 Task: Open an excel sheet with  and write heading  Product price data  Add product name:-  ' TOMS Shoe, UGG Shoe, Wolverine Shoe, Z-Coil Shoe, Adidas shoe, Gucci T-shirt, Louis Vuitton bag, Zara Shirt, H&M jeans, Chanel perfume. ' in April Last week sales are  5000 to 5050. product price in between:-  5000 to 10000. Save page analysisSalesByPromotion_2022
Action: Mouse moved to (931, 499)
Screenshot: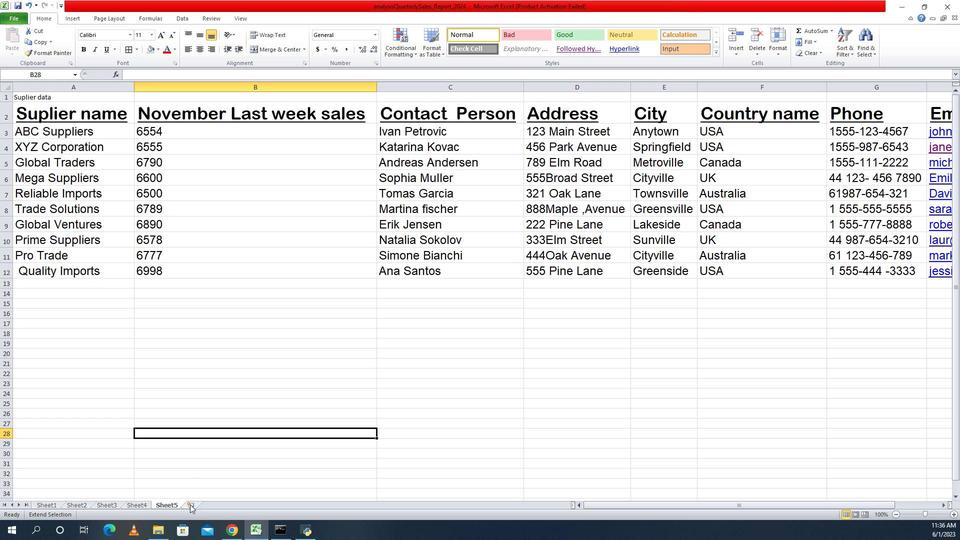 
Action: Mouse pressed left at (931, 499)
Screenshot: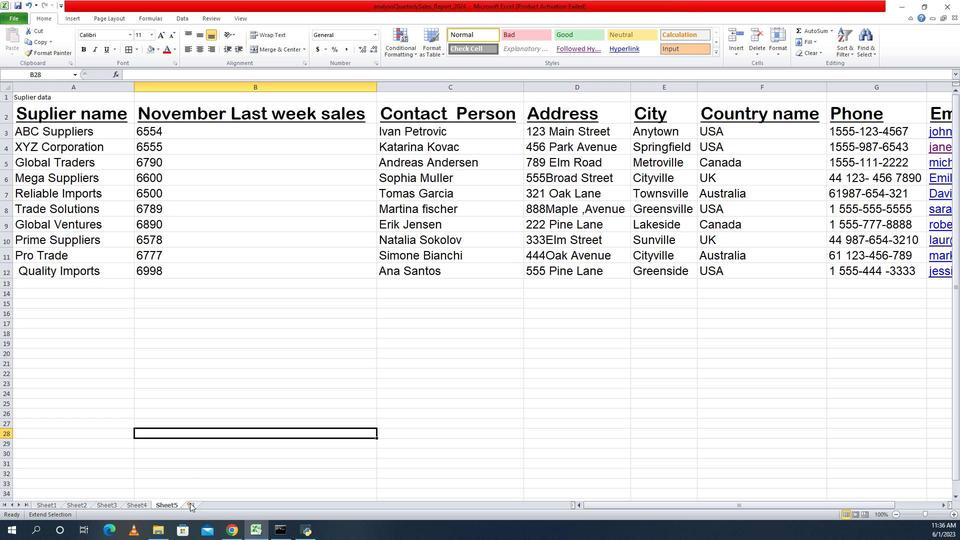 
Action: Mouse moved to (773, 93)
Screenshot: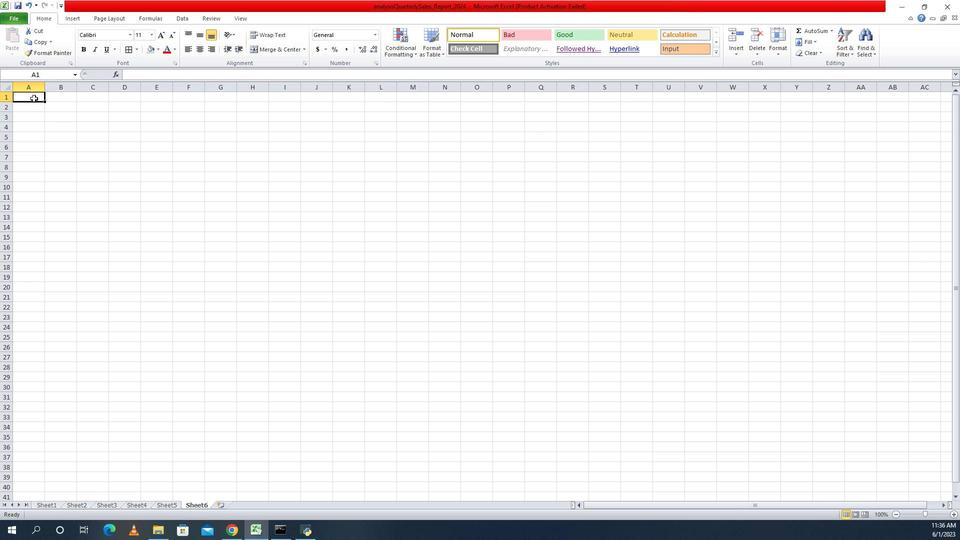 
Action: Mouse pressed left at (773, 93)
Screenshot: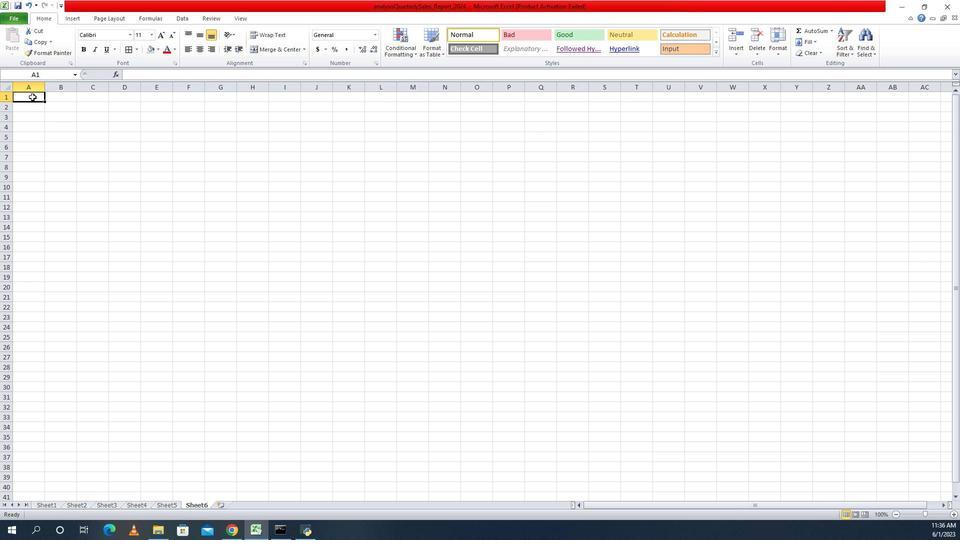 
Action: Mouse pressed left at (773, 93)
Screenshot: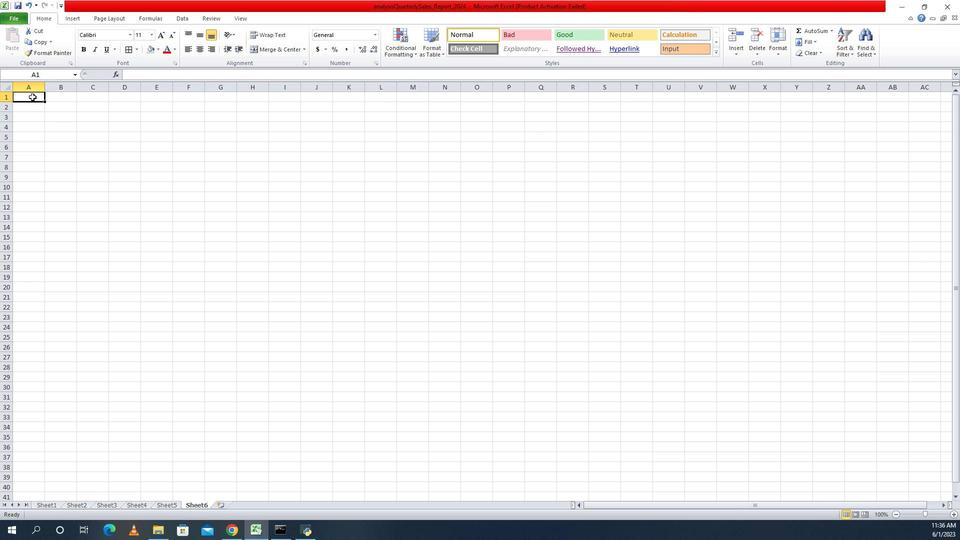 
Action: Key pressed <Key.caps_lock>P<Key.caps_lock>rod<Key.backspace>uct<Key.space><Key.caps_lock>P<Key.caps_lock>rice<Key.space><Key.caps_lock>D<Key.caps_lock>ata<Key.enter><Key.caps_lock>P<Key.caps_lock>roduct<Key.space>name<Key.enter><Key.caps_lock>TOMS<Key.space>S<Key.caps_lock>hoe<Key.enter>u<Key.backspace><Key.caps_lock>UGG<Key.space>S<Key.caps_lock>hoe<Key.enter><Key.caps_lock>W<Key.caps_lock>olverine<Key.space><Key.caps_lock>S<Key.caps_lock>hoe<Key.enter><Key.caps_lock>Z-C<Key.caps_lock>il<Key.space><Key.caps_lock>S<Key.caps_lock>hoe<Key.enter><Key.up>
Screenshot: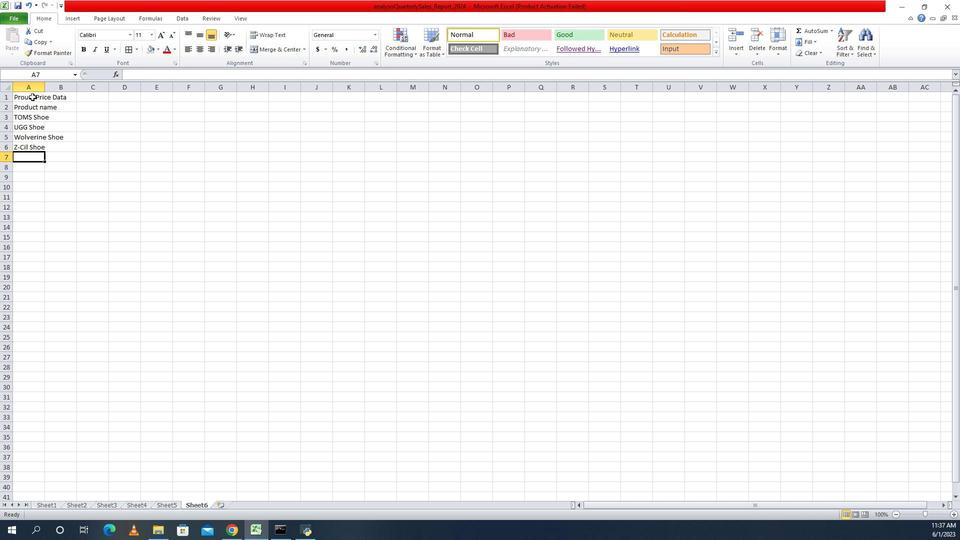
Action: Mouse moved to (766, 144)
Screenshot: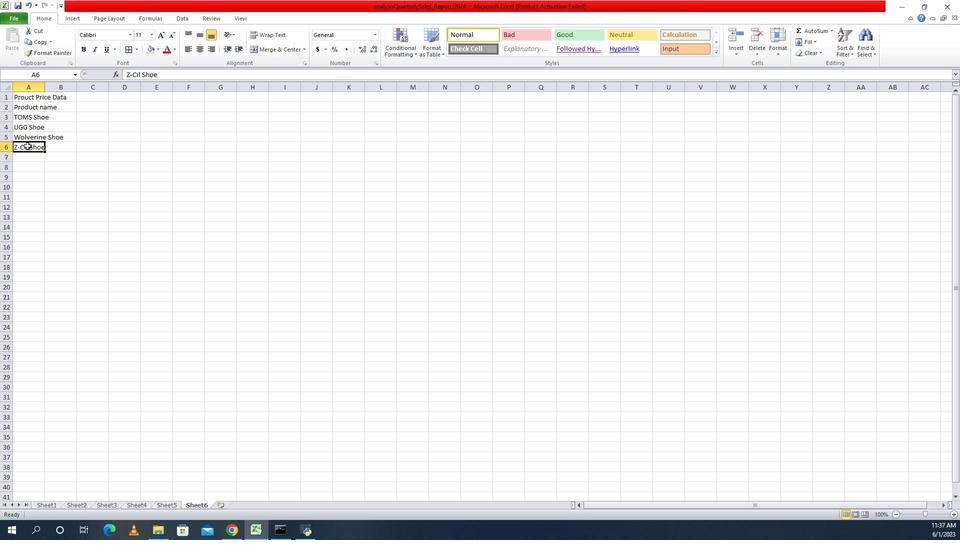 
Action: Mouse pressed left at (766, 144)
Screenshot: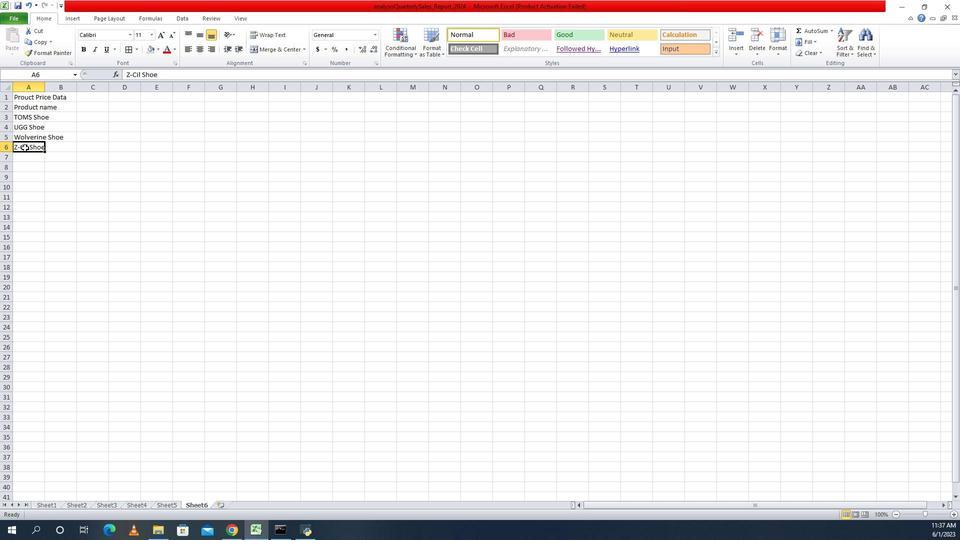 
Action: Mouse pressed left at (766, 144)
Screenshot: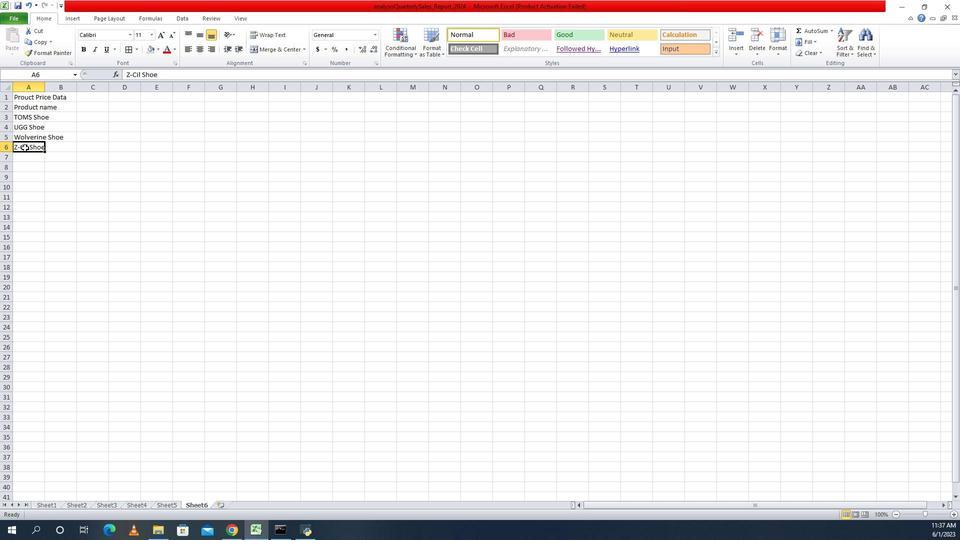 
Action: Mouse moved to (771, 152)
Screenshot: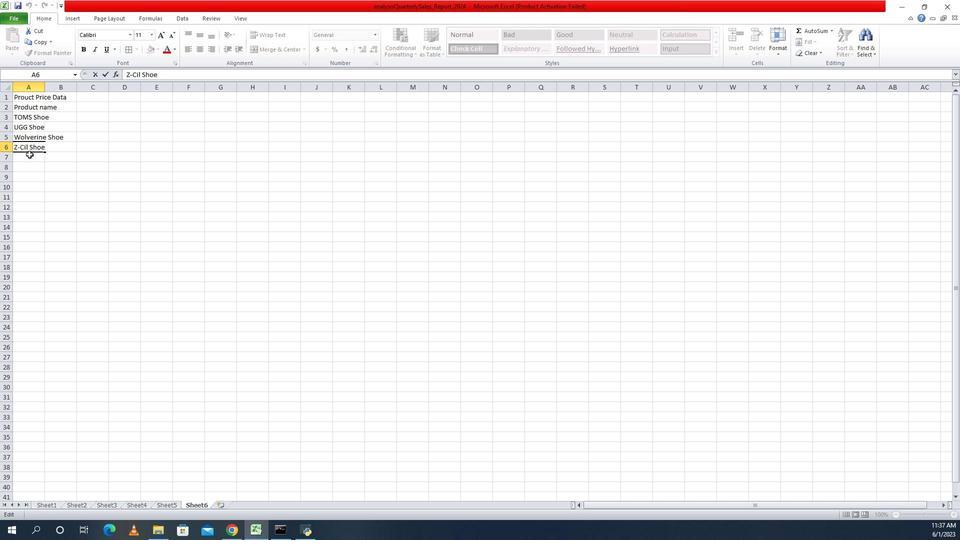 
Action: Key pressed o
Screenshot: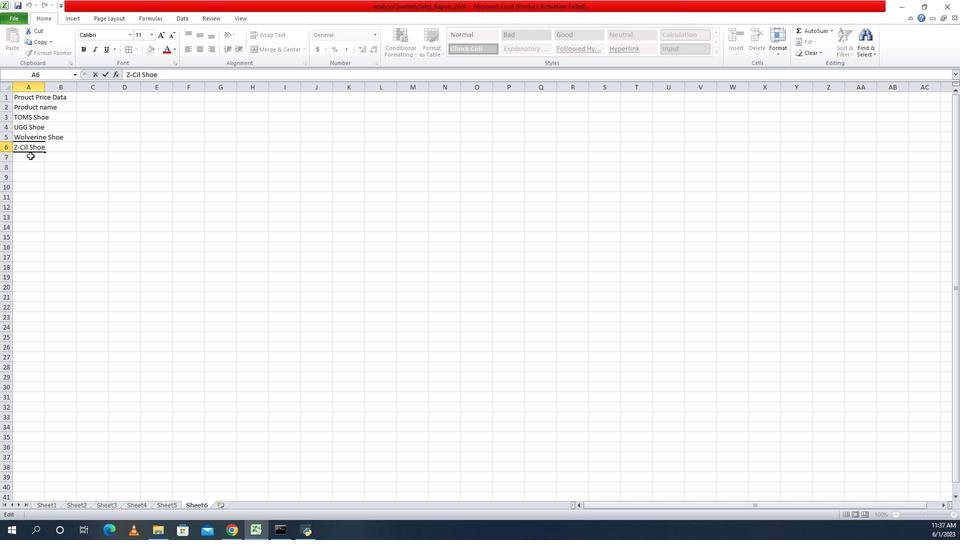 
Action: Mouse moved to (772, 156)
Screenshot: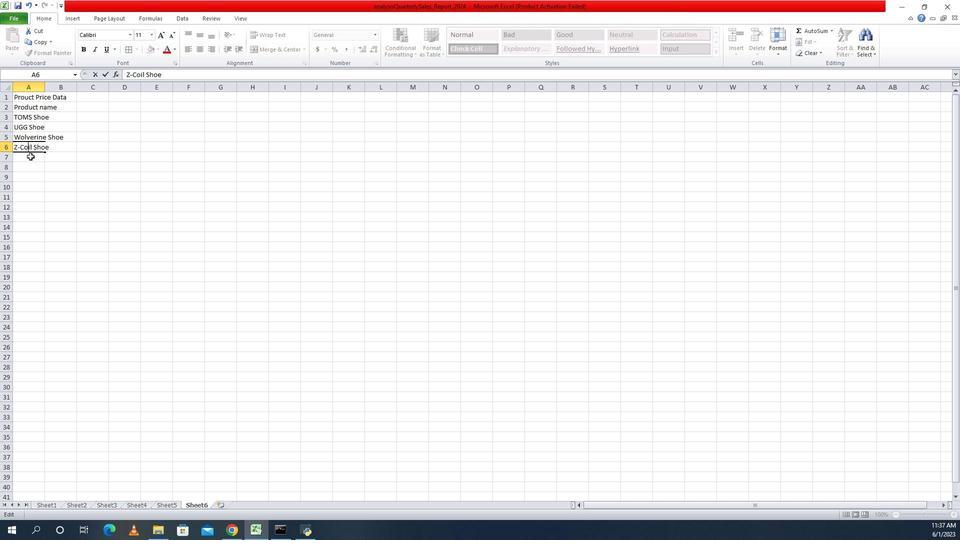 
Action: Mouse pressed left at (772, 156)
Screenshot: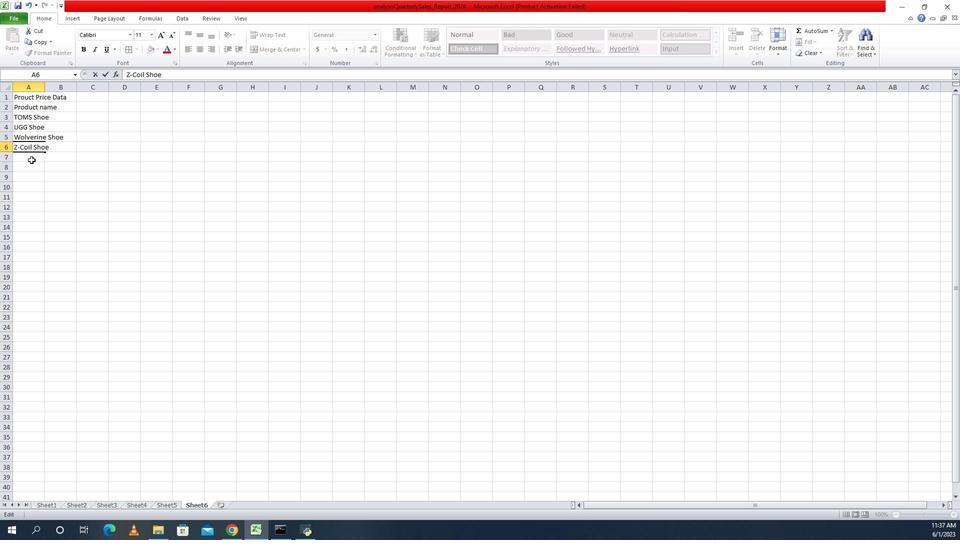
Action: Key pressed <Key.caps_lock>A<Key.caps_lock>disas<Key.space>ahoe<Key.enter><Key.up>
Screenshot: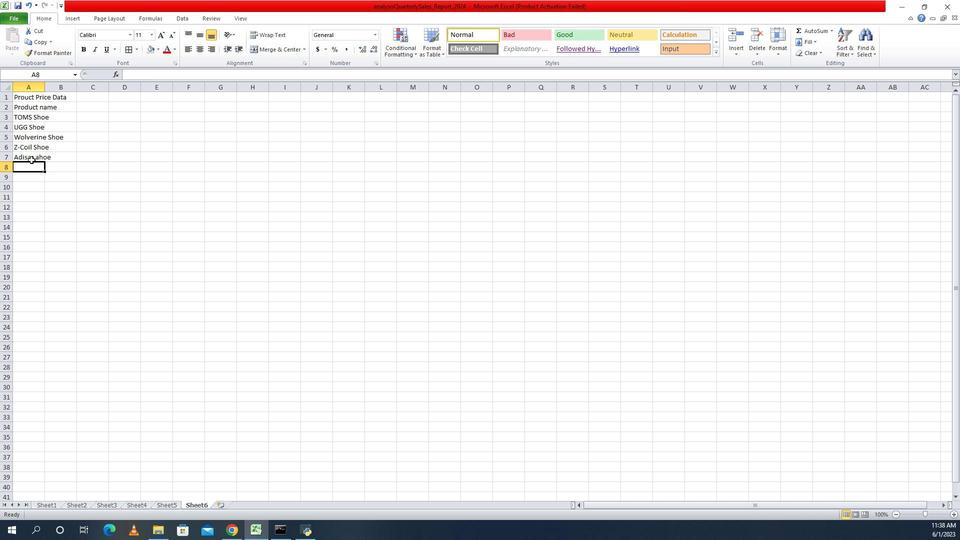 
Action: Mouse moved to (776, 154)
Screenshot: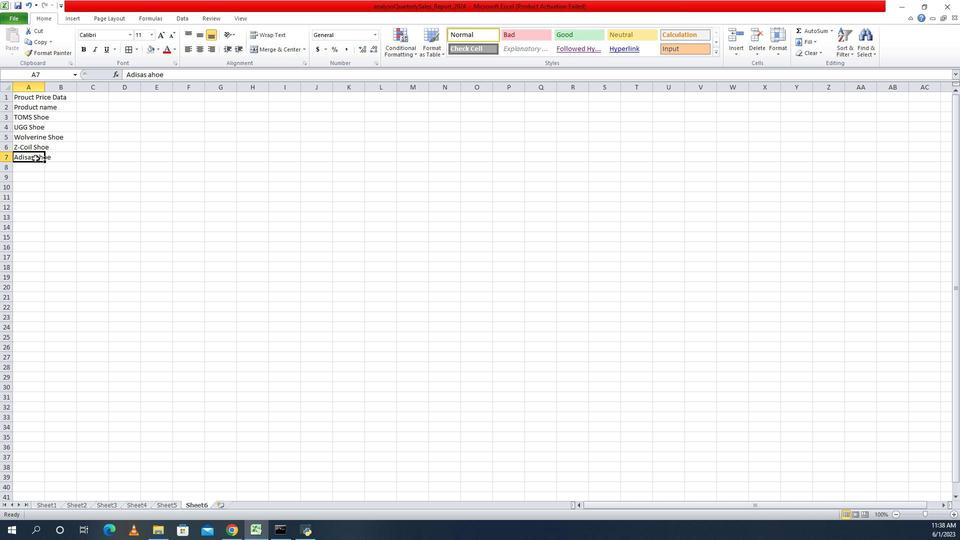 
Action: Mouse pressed left at (776, 154)
Screenshot: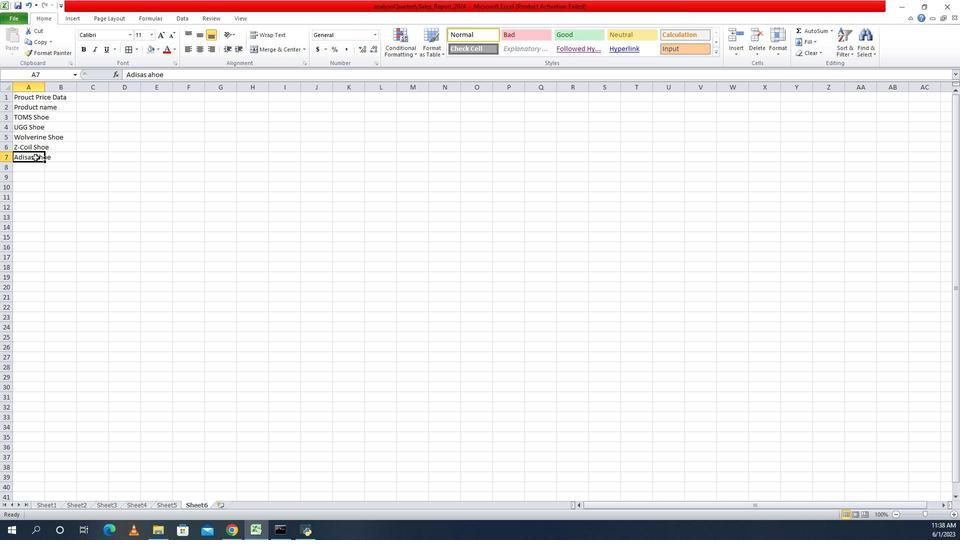 
Action: Mouse moved to (777, 154)
Screenshot: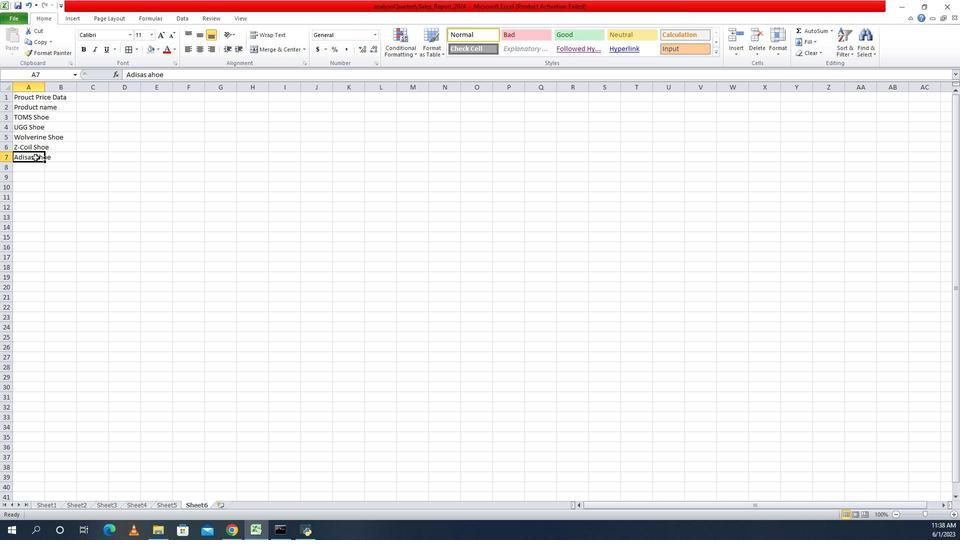 
Action: Mouse pressed left at (777, 154)
Screenshot: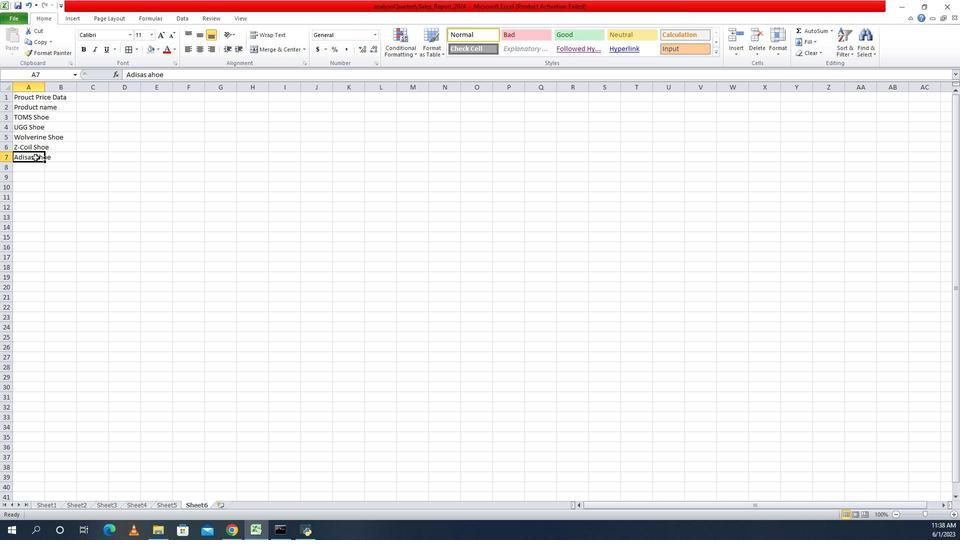 
Action: Mouse moved to (779, 155)
Screenshot: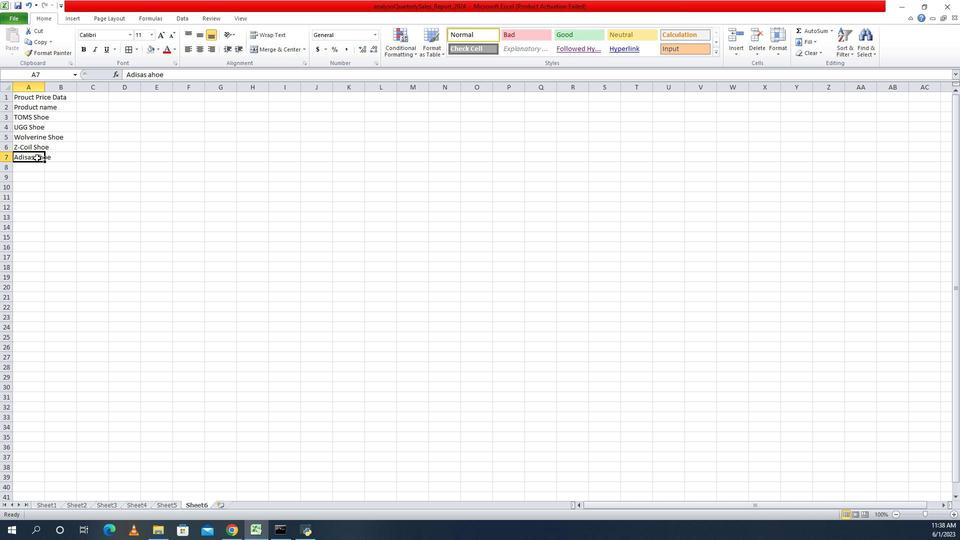 
Action: Mouse pressed left at (779, 155)
Screenshot: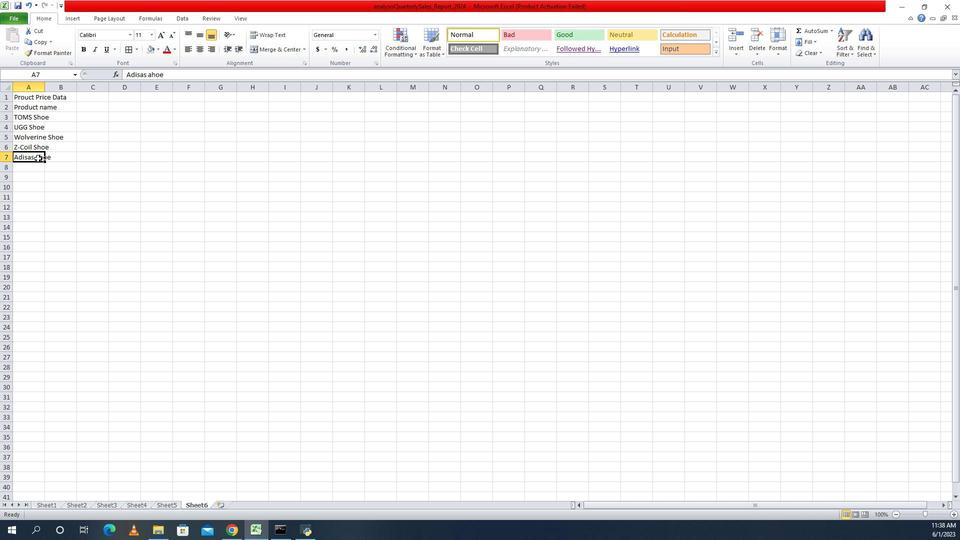 
Action: Mouse pressed left at (779, 155)
Screenshot: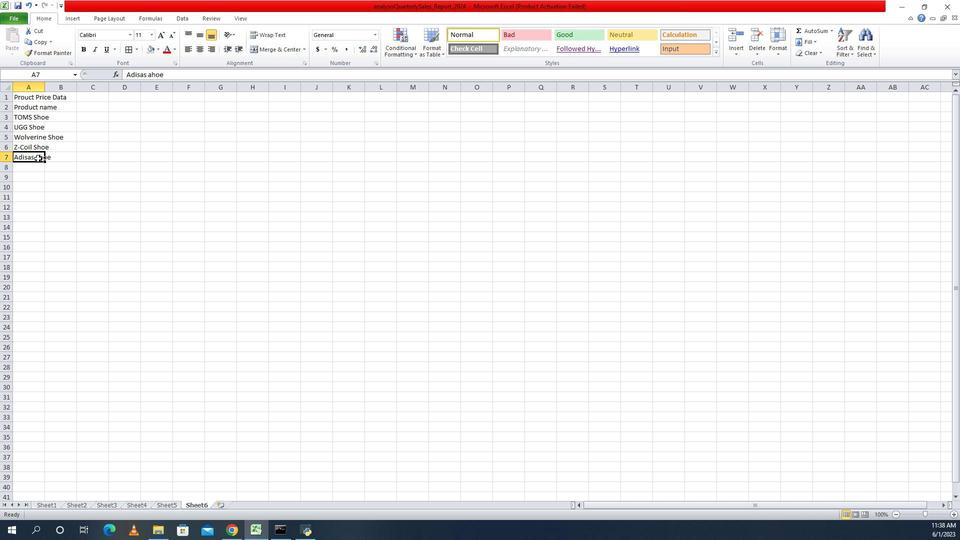 
Action: Mouse moved to (776, 153)
Screenshot: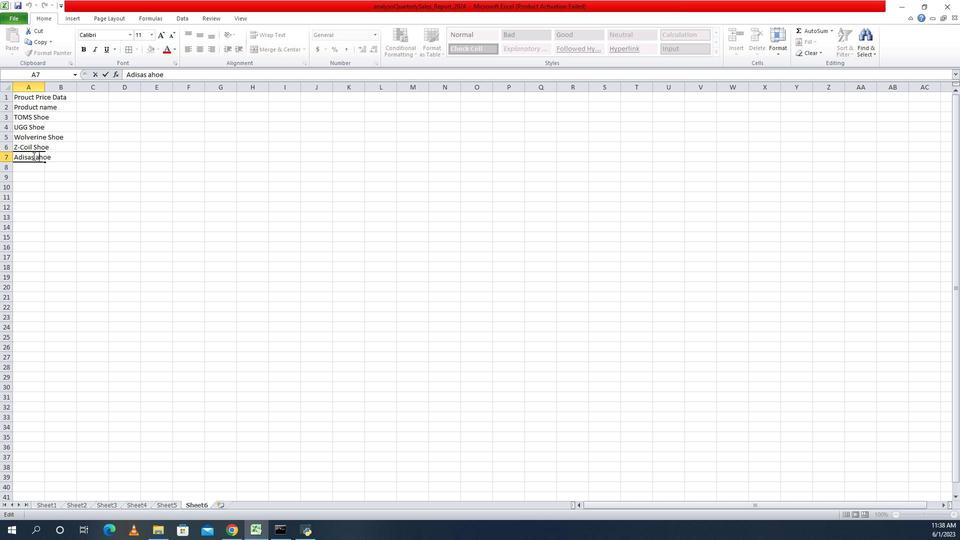 
Action: Mouse pressed left at (776, 153)
Screenshot: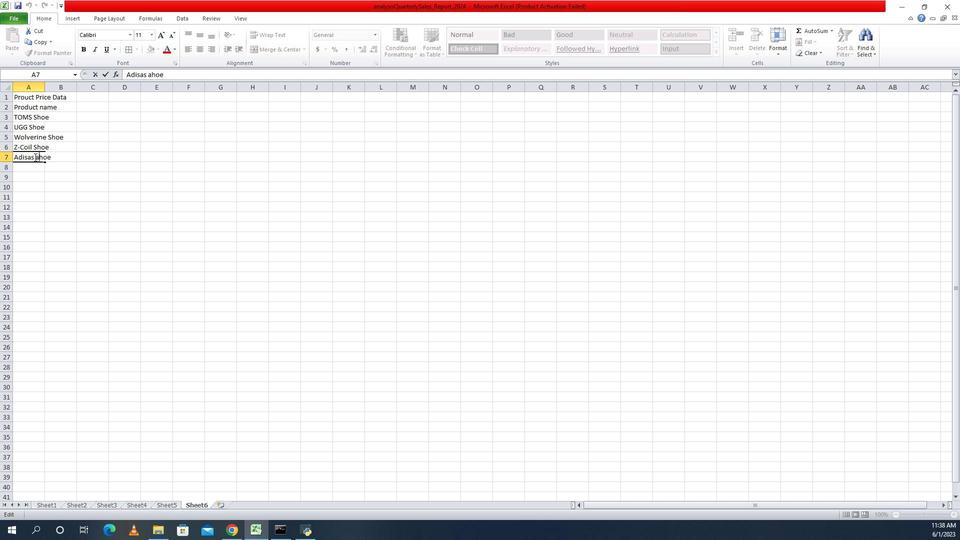 
Action: Mouse moved to (798, 157)
Screenshot: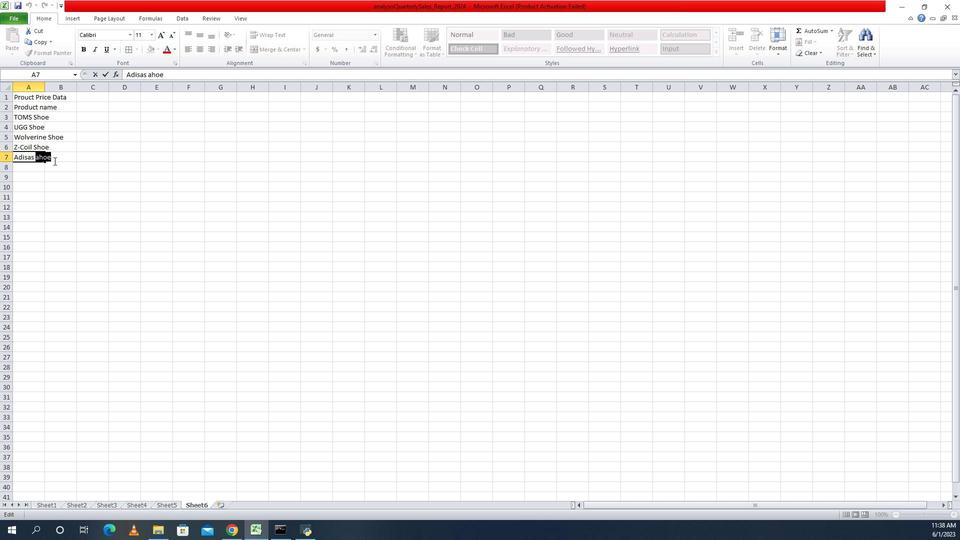 
Action: Key pressed shoe<Key.enter><Key.caps_lock>G<Key.caps_lock>ucci<Key.space><Key.shift>t<Key.shift>-shirt<Key.enter><Key.caps_lock>L<Key.caps_lock>uis<Key.backspace><Key.backspace><Key.backspace>ouis<Key.space><Key.caps_lock>V<Key.caps_lock>uitton<Key.space>bag<Key.enter><Key.caps_lock>Z<Key.caps_lock>ae<Key.backspace>ra<Key.space><Key.caps_lock>S<Key.caps_lock>hirt<Key.enter><Key.caps_lock>H<Key.caps_lock><Key.caps_lock><Key.shift_r><Key.shift_r><Key.shift_r><Key.shift_r><Key.shift_r><Key.shift_r><Key.shift_r><Key.shift_r><Key.shift_r><Key.shift_r><Key.shift_r><Key.shift_r><Key.shift_r><Key.shift_r><Key.shift_r><Key.shift_r><Key.shift_r><Key.shift_r>&M<Key.space><Key.caps_lock>jeans<Key.enter><Key.caps_lock><Key.caps_lock><Key.caps_lock>C<Key.caps_lock>hanel<Key.space>o<Key.backspace>perfume<Key.enter>
Screenshot: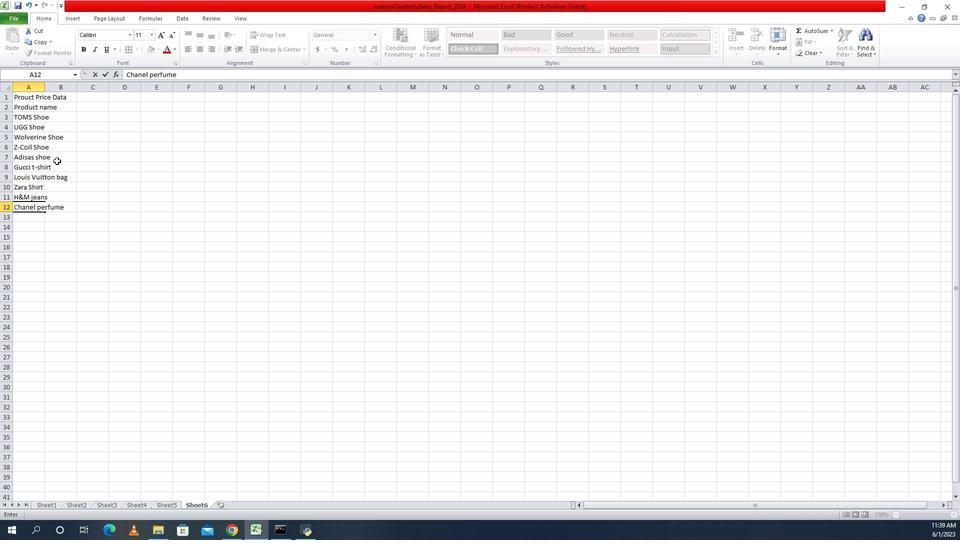 
Action: Mouse moved to (785, 83)
Screenshot: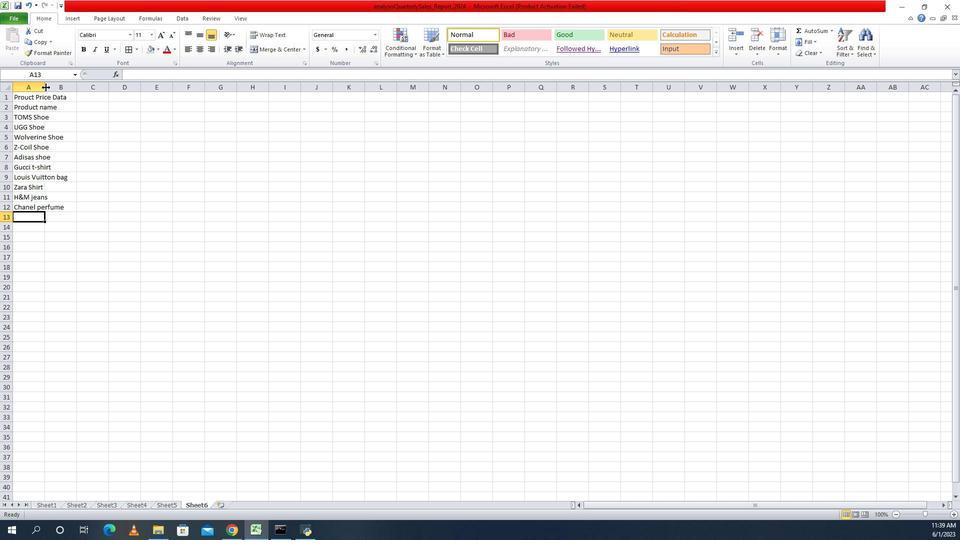 
Action: Mouse pressed left at (785, 83)
Screenshot: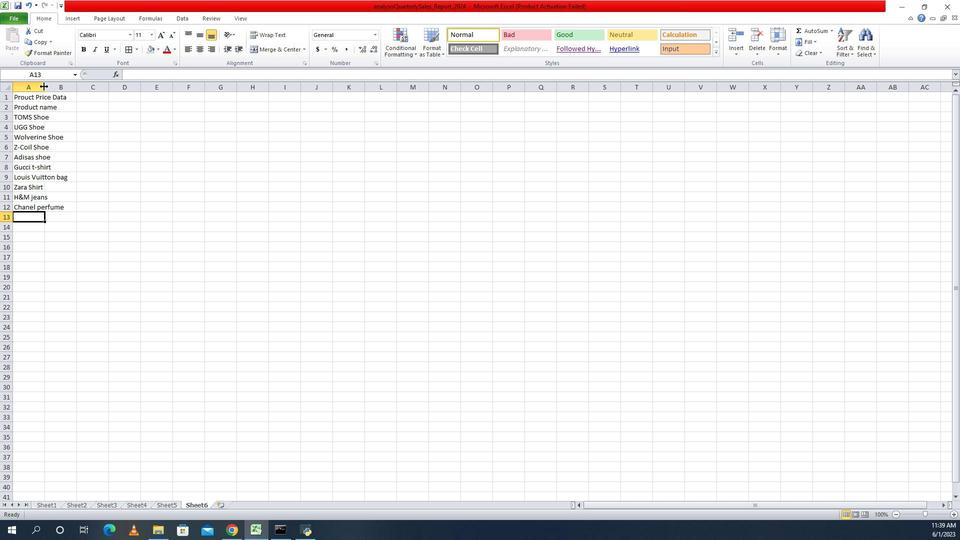 
Action: Mouse pressed left at (785, 83)
Screenshot: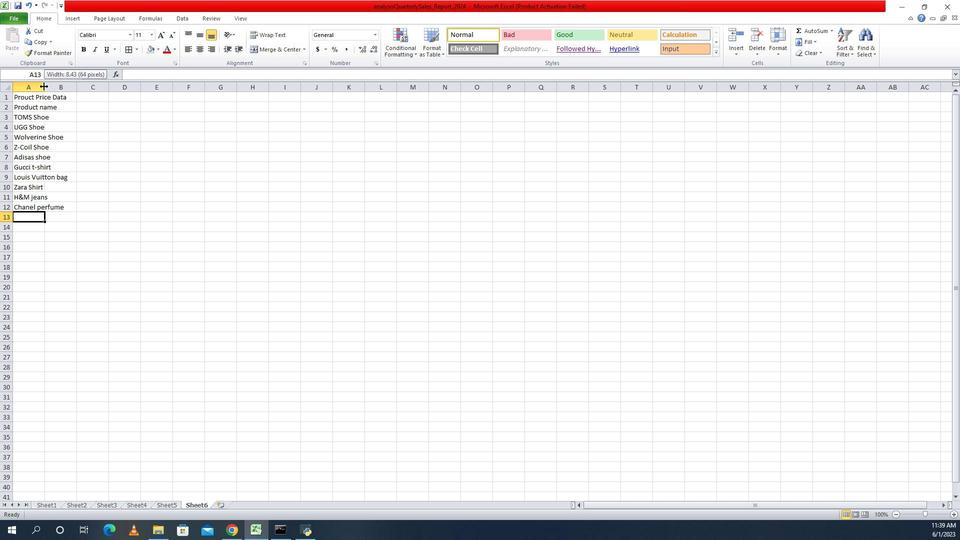 
Action: Mouse moved to (823, 96)
Screenshot: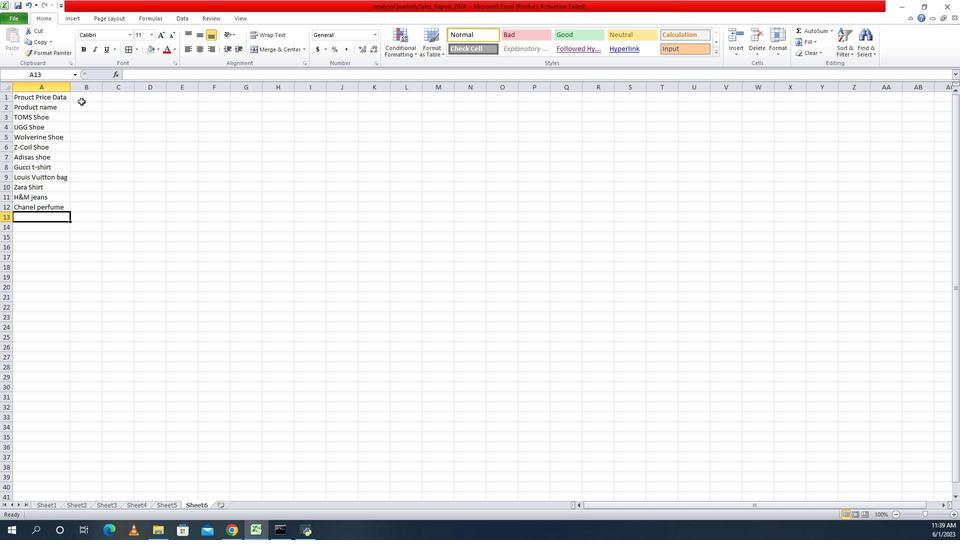 
Action: Mouse pressed left at (823, 96)
Screenshot: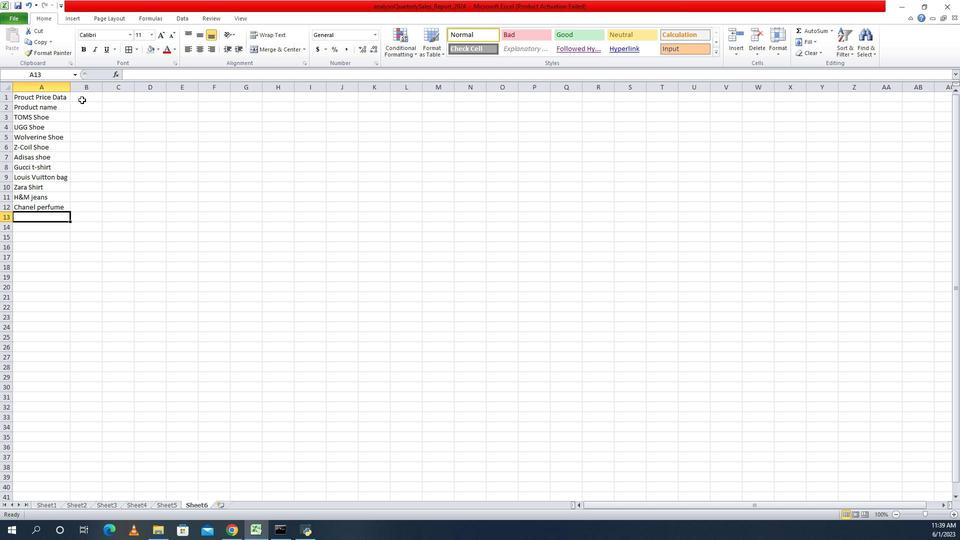 
Action: Mouse moved to (825, 103)
Screenshot: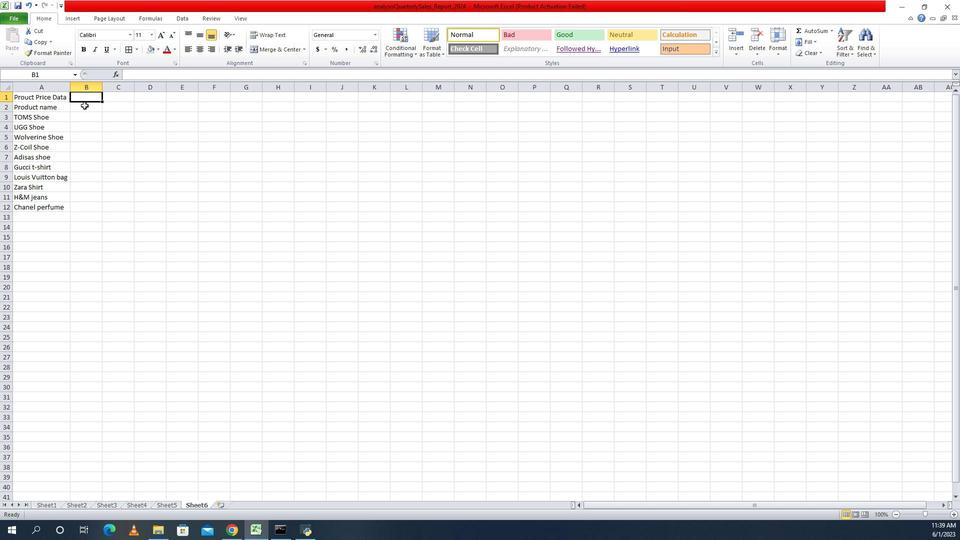 
Action: Mouse pressed left at (825, 103)
Screenshot: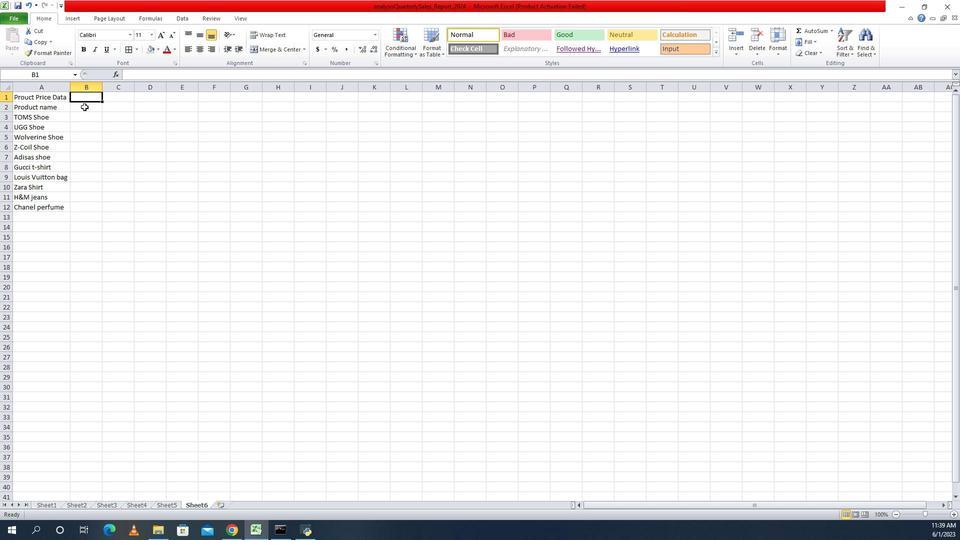 
Action: Key pressed <Key.caps_lock>A<Key.caps_lock>pril<Key.space>last<Key.space>week<Key.space>sales<Key.enter>5000<Key.enter>510<Key.enter><Key.up>55<Key.backspace>010<Key.enter>5020<Key.enter>5030<Key.enter>5040<Key.enter>5050<Key.enter>5000<Key.enter>54<Key.backspace>045<Key.enter>535<Key.enter><Key.up>5035<Key.enter>5025<Key.enter>
Screenshot: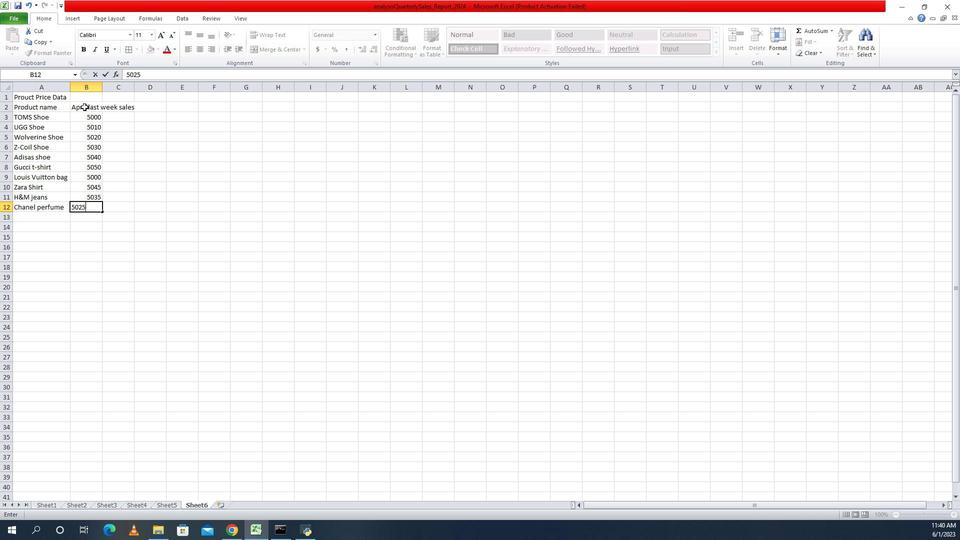 
Action: Mouse moved to (843, 84)
Screenshot: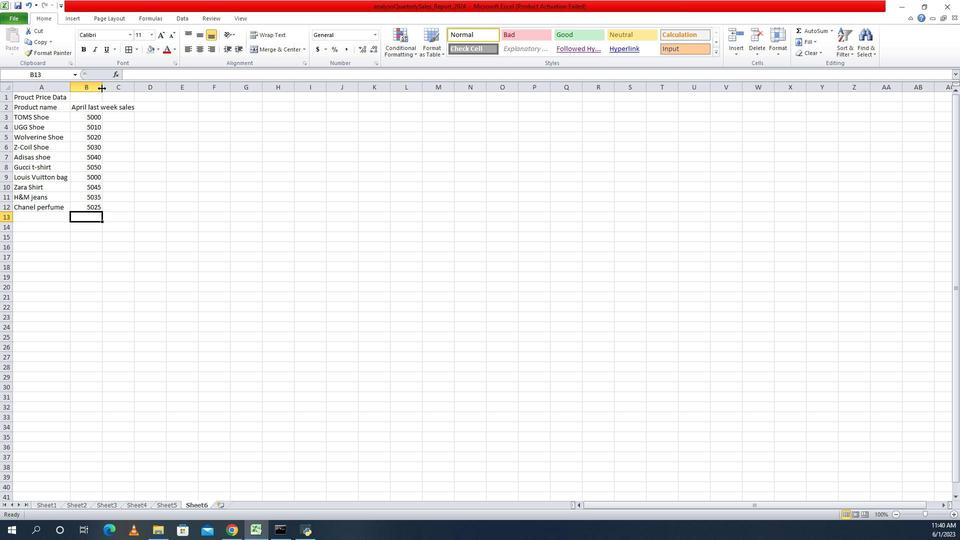 
Action: Mouse pressed left at (843, 84)
Screenshot: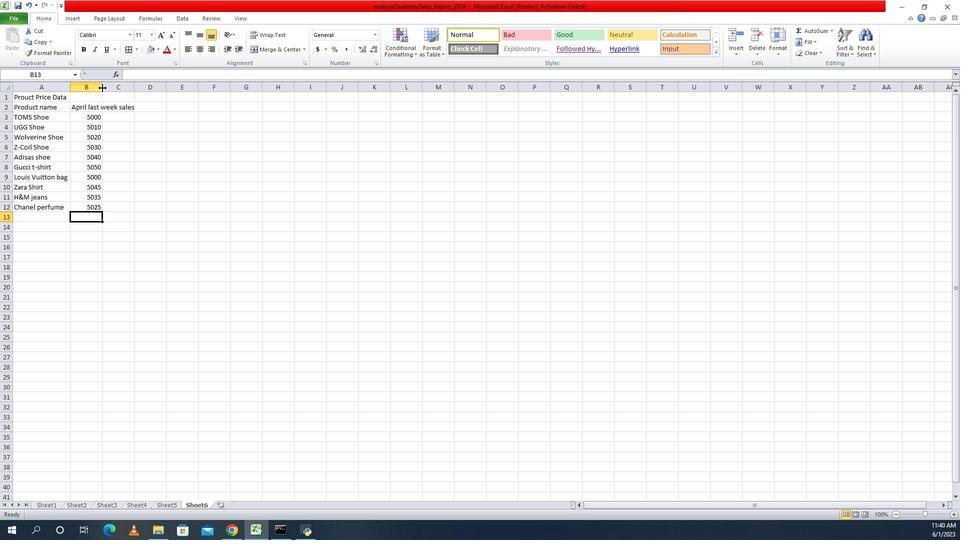 
Action: Mouse pressed left at (843, 84)
Screenshot: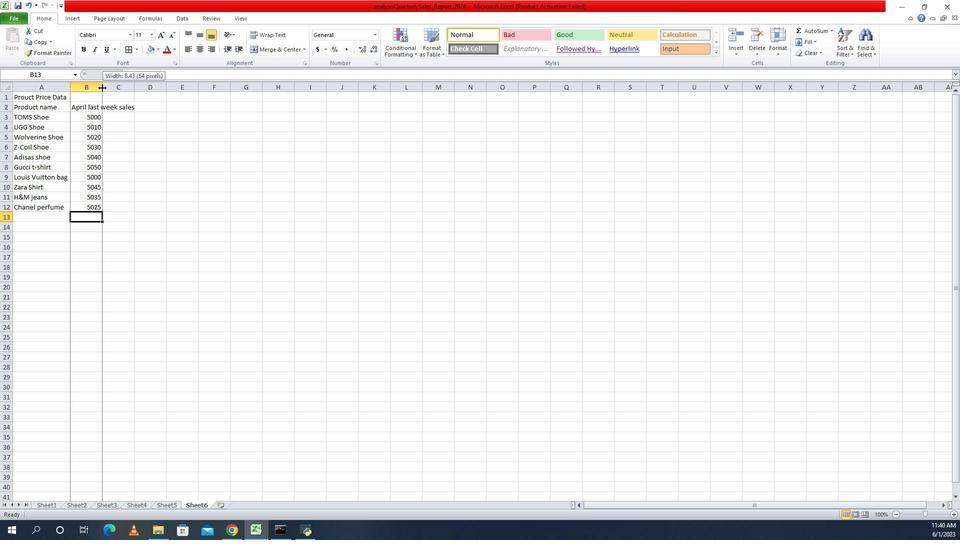 
Action: Mouse moved to (887, 103)
Screenshot: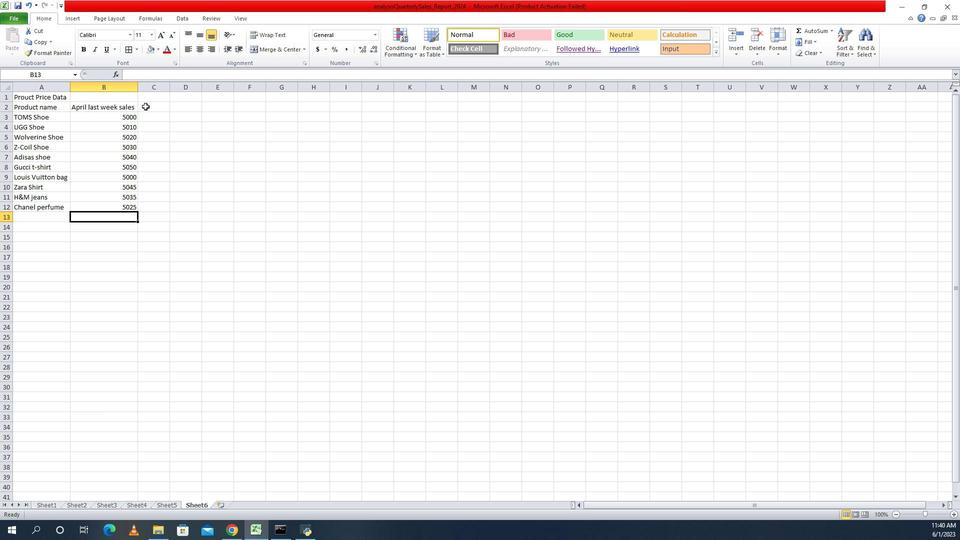 
Action: Mouse pressed left at (887, 103)
Screenshot: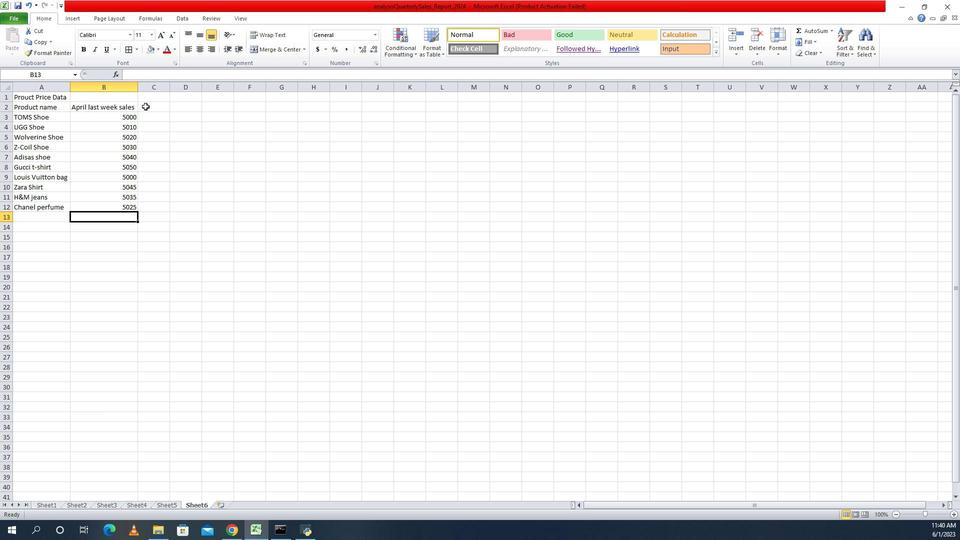 
Action: Key pressed <Key.caps_lock>P<Key.caps_lock>roduct<Key.space><Key.caps_lock>P<Key.caps_lock>rice<Key.space><Key.enter>5000<Key.enter>6000<Key.enter>7000<Key.enter>8000<Key.enter>9000<Key.enter>10000<Key.enter>5000<Key.enter>6000<Key.enter>7000<Key.enter>6000<Key.enter>
Screenshot: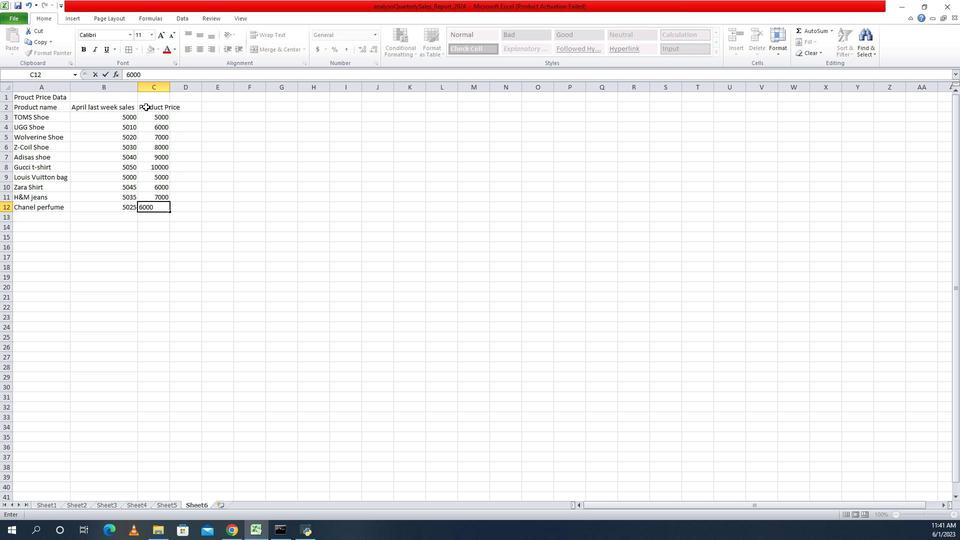 
Action: Mouse moved to (911, 88)
Screenshot: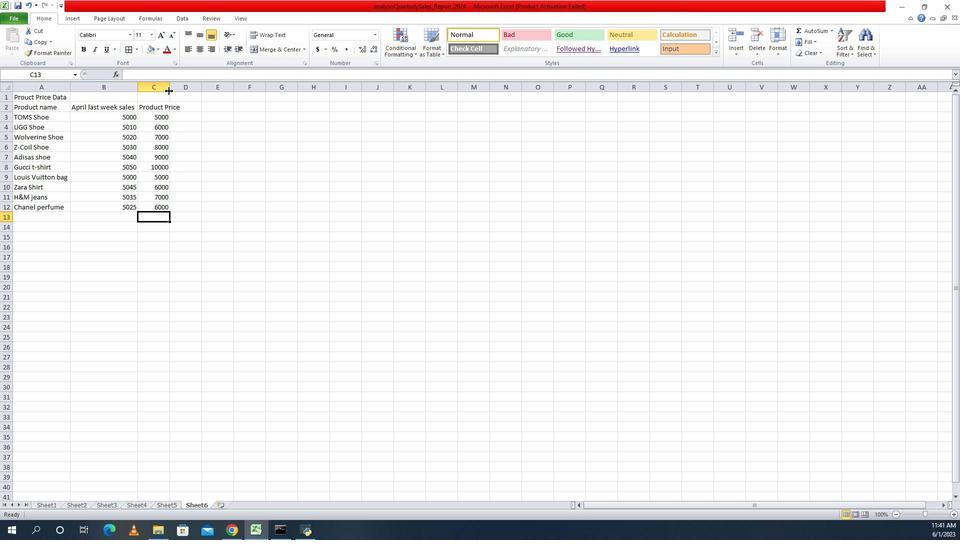 
Action: Mouse pressed left at (911, 88)
Screenshot: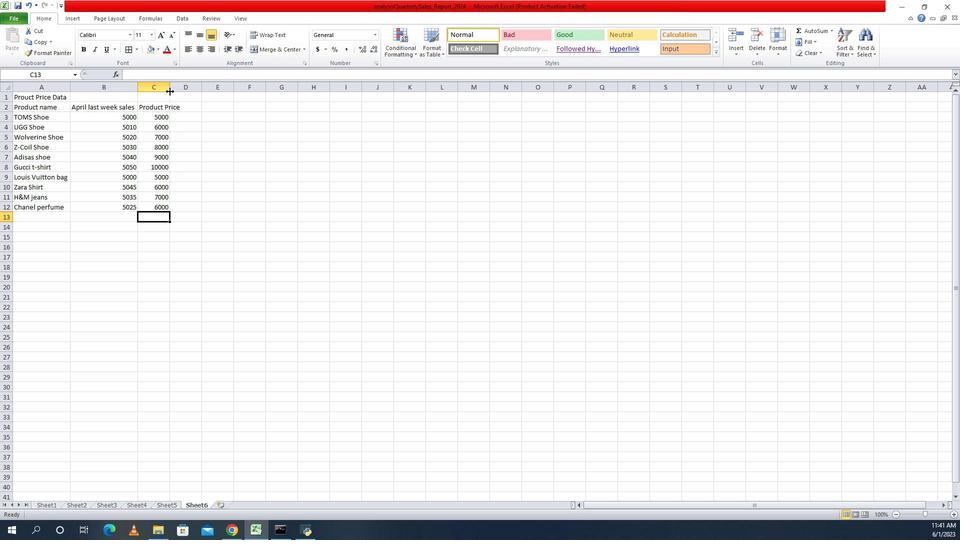 
Action: Mouse pressed left at (911, 88)
Screenshot: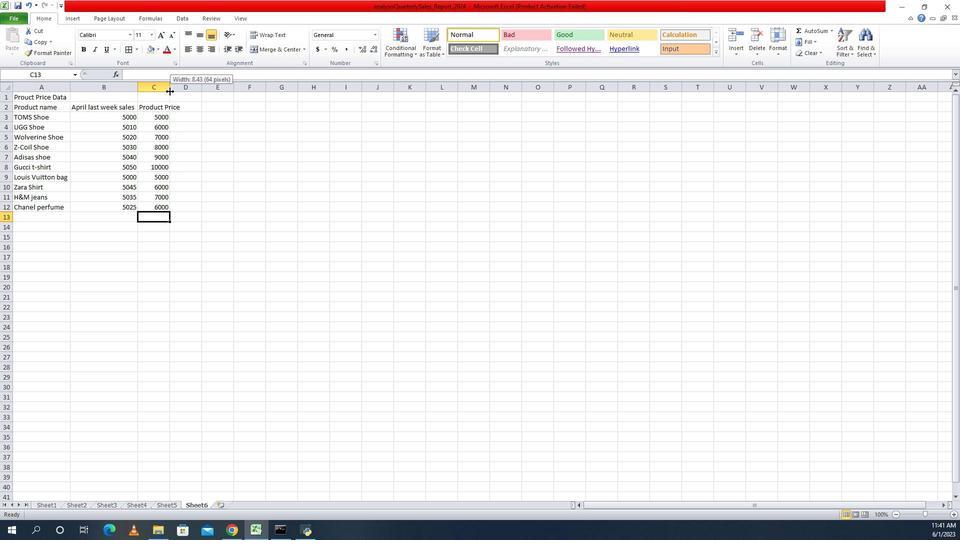
Action: Mouse moved to (930, 102)
Screenshot: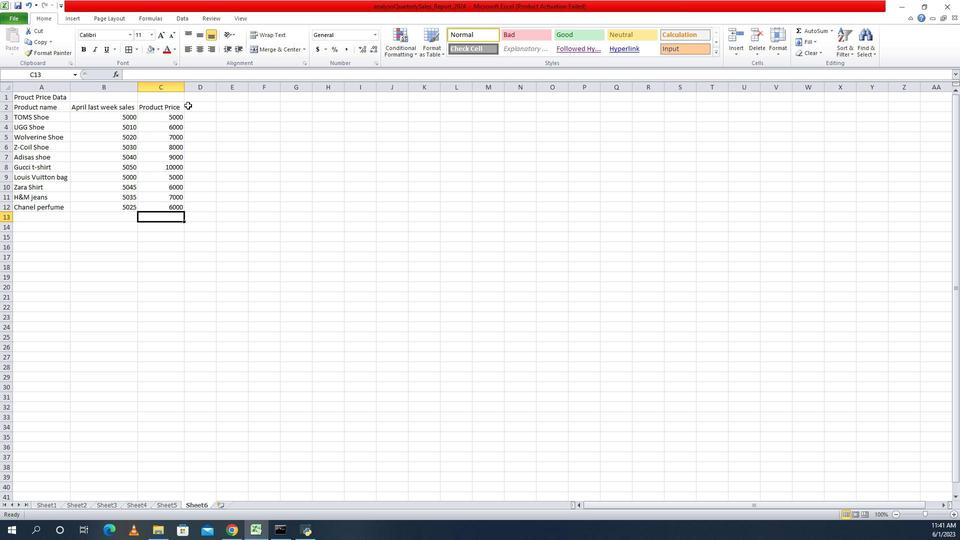 
Action: Mouse pressed left at (930, 102)
Screenshot: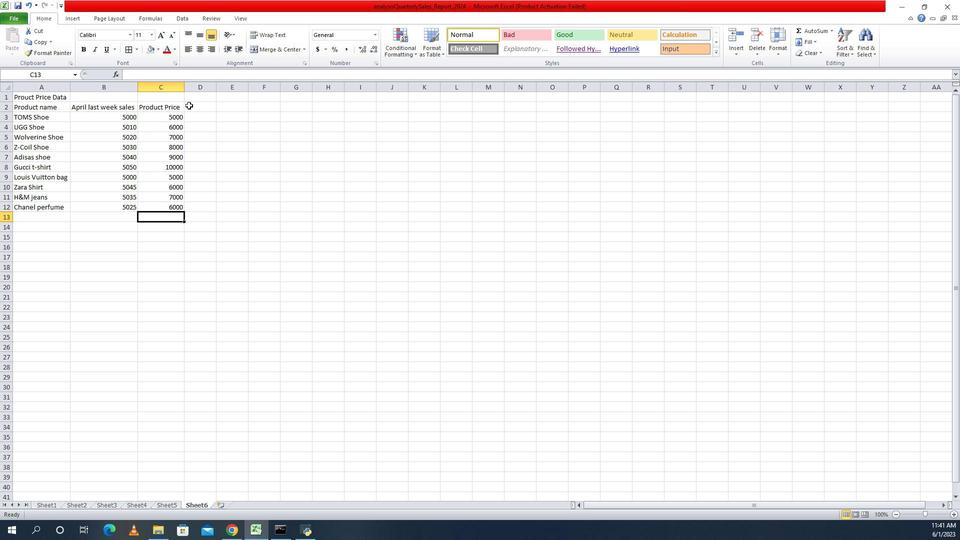 
Action: Mouse moved to (748, 17)
Screenshot: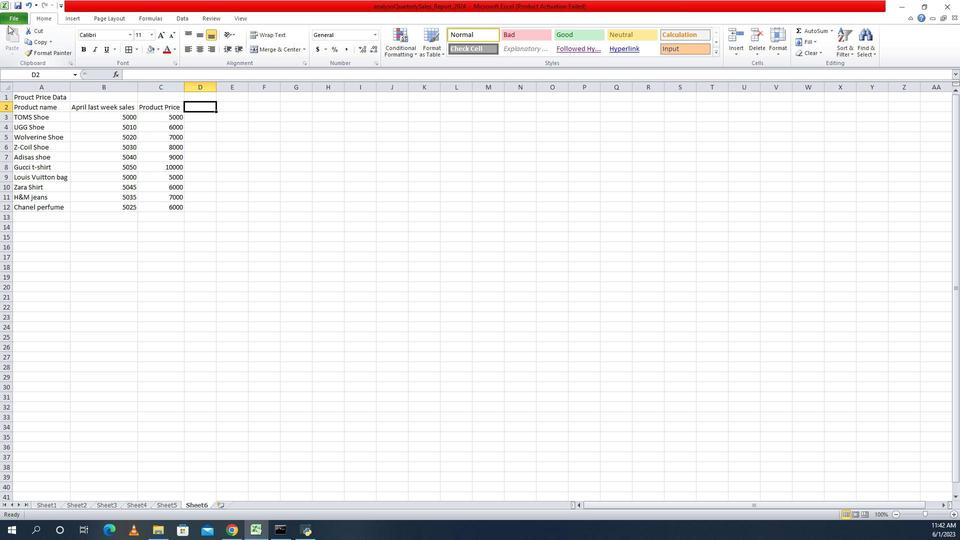 
Action: Mouse pressed left at (748, 17)
Screenshot: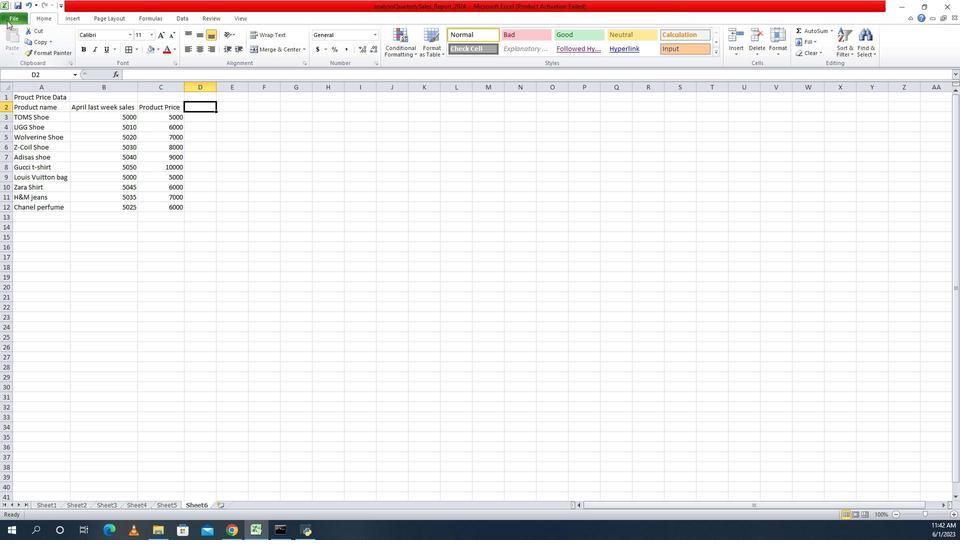 
Action: Mouse moved to (755, 47)
Screenshot: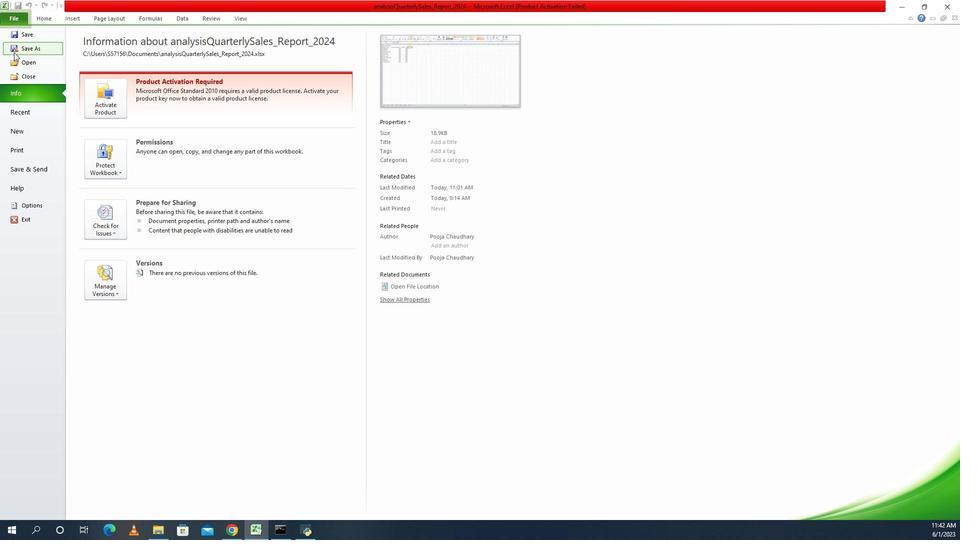 
Action: Mouse pressed left at (755, 47)
Screenshot: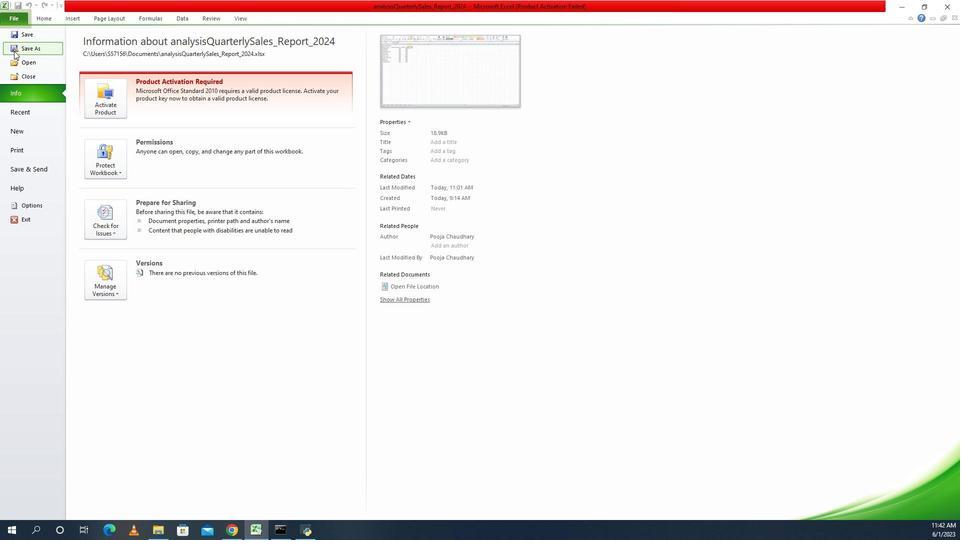 
Action: Mouse moved to (873, 223)
Screenshot: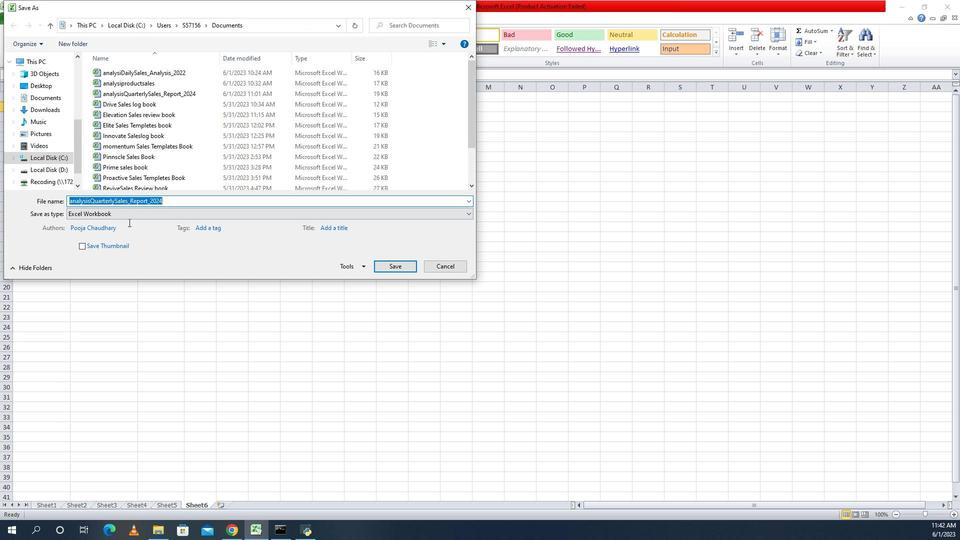 
Action: Key pressed analysis<Key.caps_lock>S<Key.caps_lock>ales<Key.caps_lock>B<Key.caps_lock>y<Key.caps_lock>P<Key.caps_lock>romotiom<Key.backspace>n<Key.shift_r>_2022<Key.enter>
Screenshot: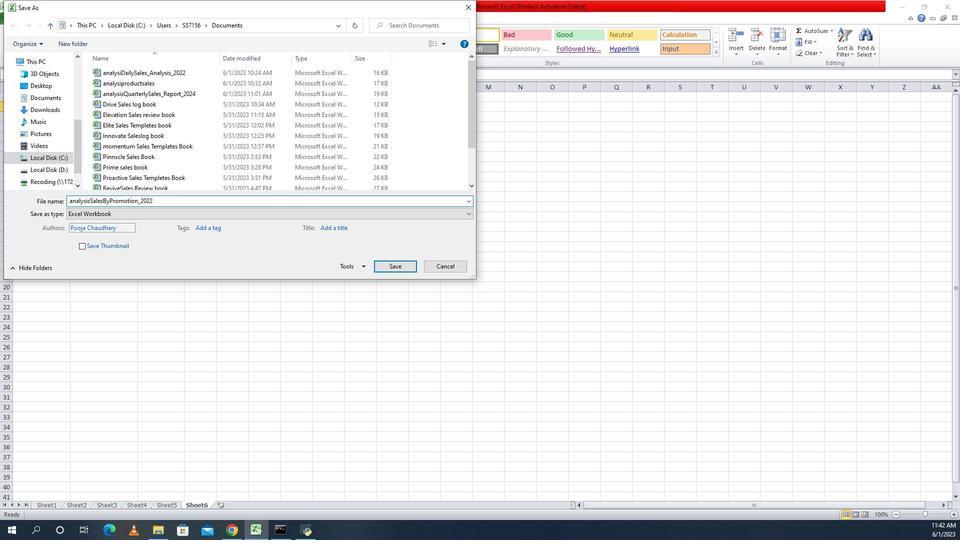 
Action: Mouse scrolled (873, 223) with delta (0, 0)
Screenshot: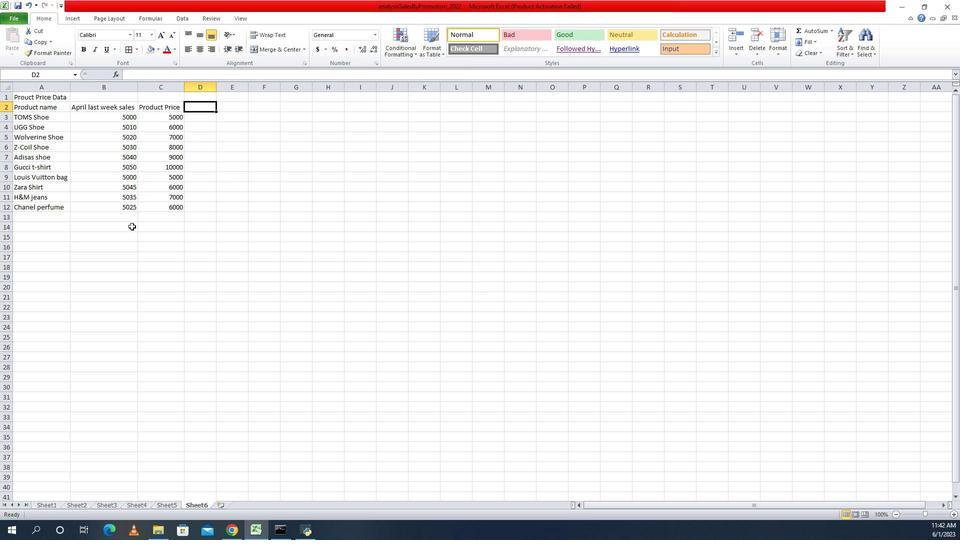 
Action: Mouse moved to (946, 273)
Screenshot: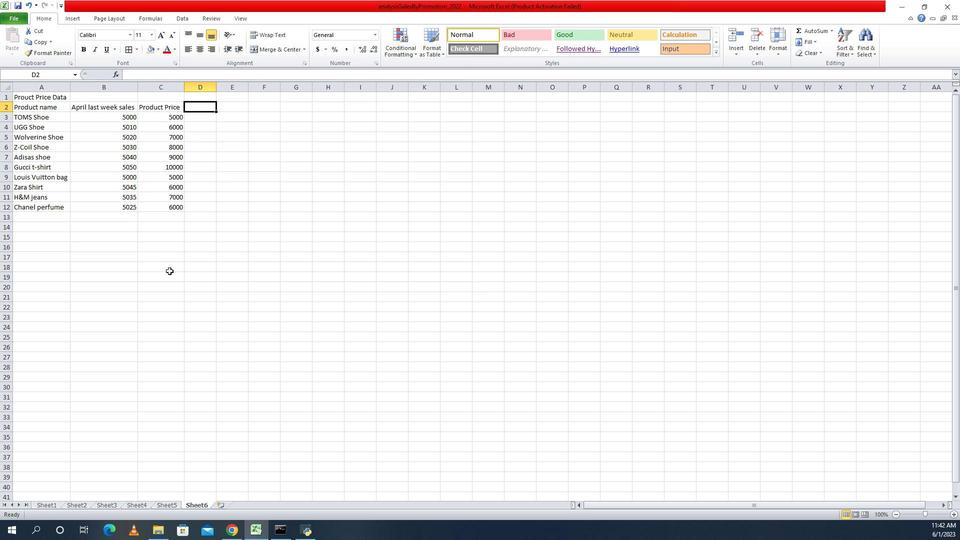 
